 Task: In the  document Scarlett.docx change page color to  'Blue'. Add link on bottom left corner of the sheet: 'in.pinterest.com' Insert page numer on bottom of the page
Action: Mouse moved to (210, 291)
Screenshot: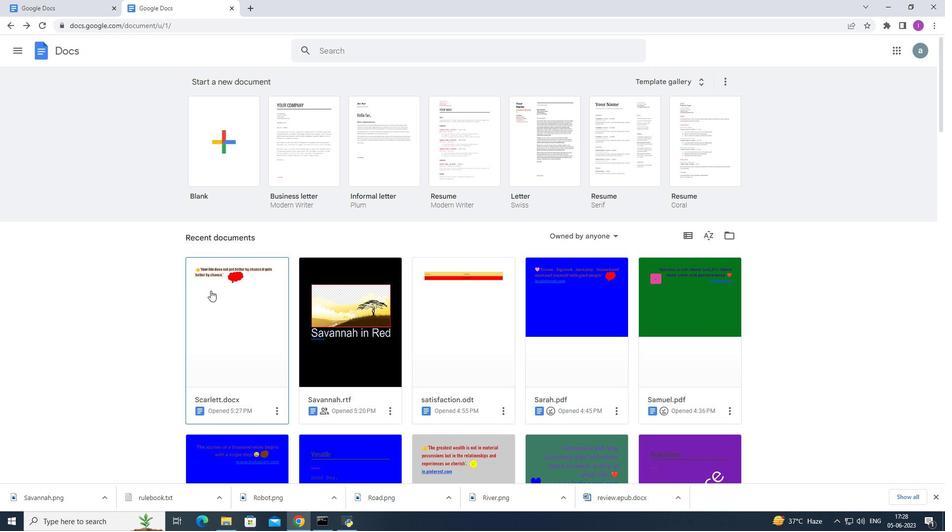 
Action: Mouse pressed left at (210, 291)
Screenshot: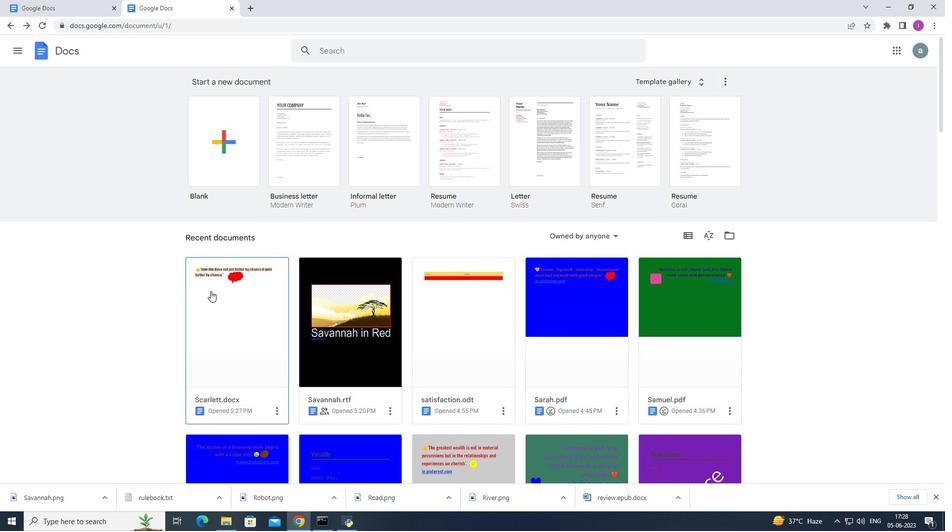 
Action: Mouse moved to (32, 56)
Screenshot: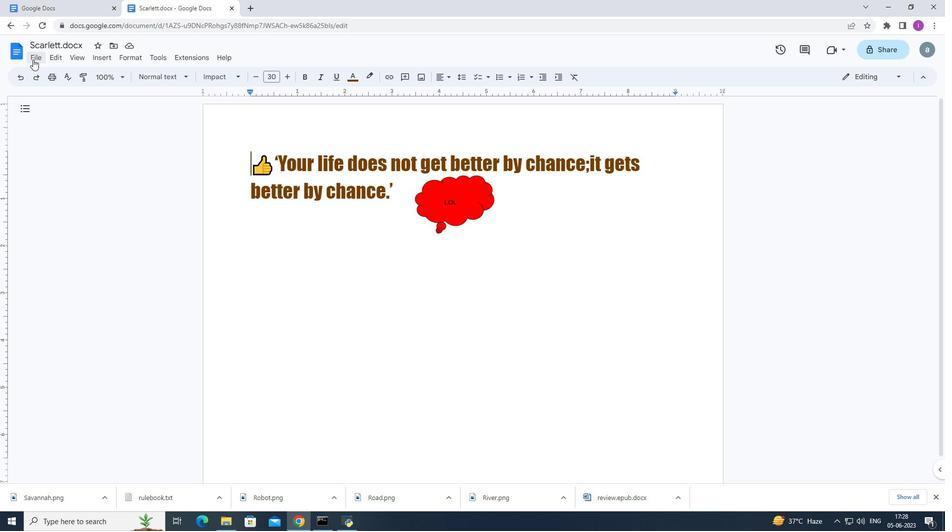 
Action: Mouse pressed left at (32, 56)
Screenshot: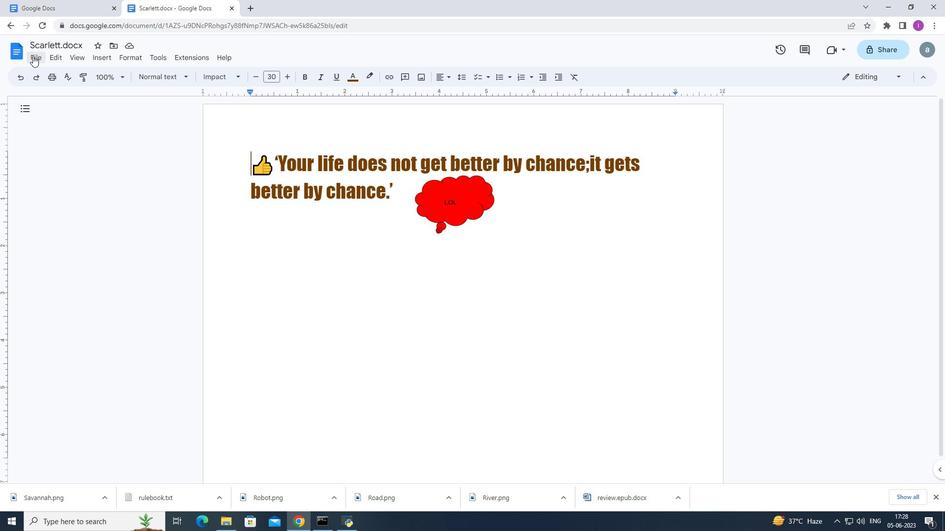 
Action: Mouse moved to (73, 327)
Screenshot: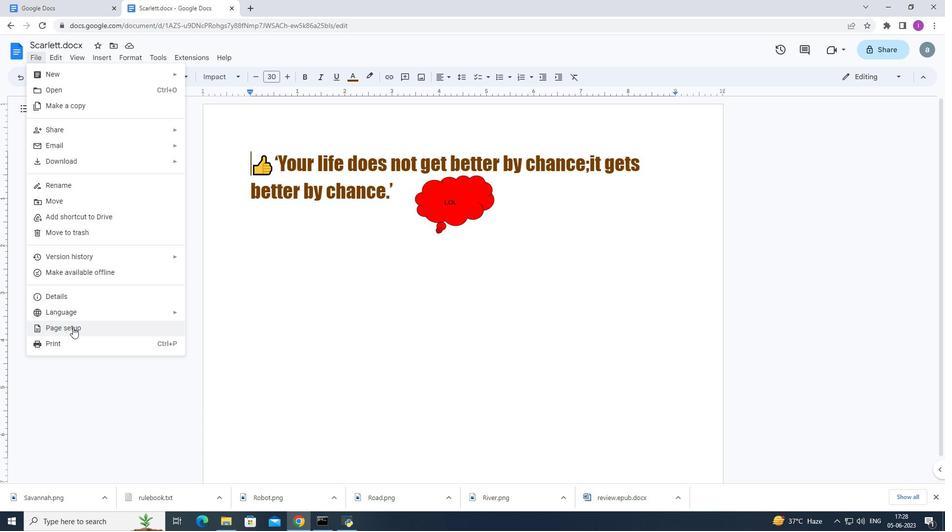 
Action: Mouse pressed left at (73, 327)
Screenshot: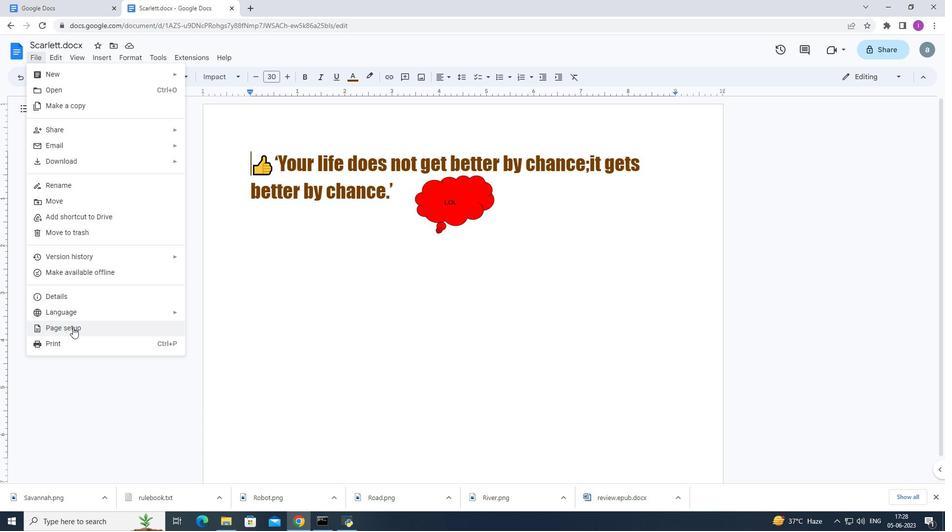 
Action: Mouse moved to (399, 320)
Screenshot: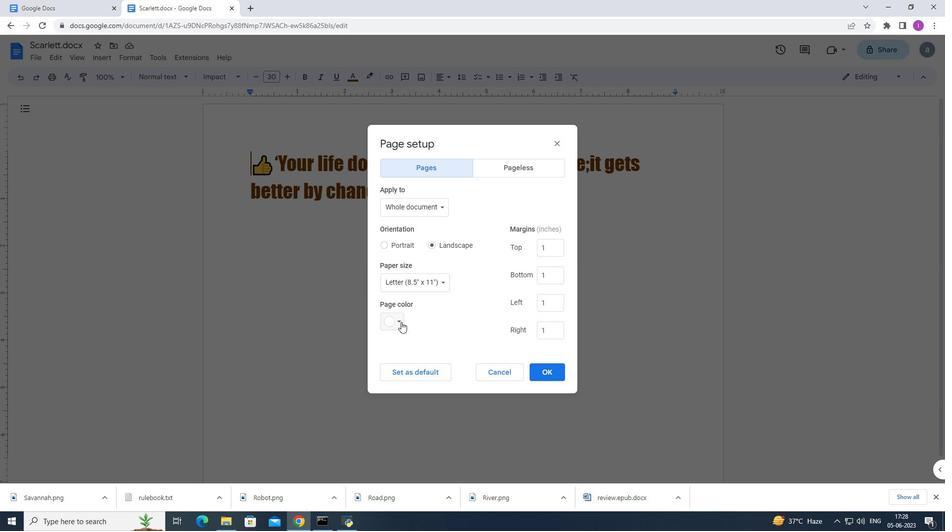 
Action: Mouse pressed left at (399, 320)
Screenshot: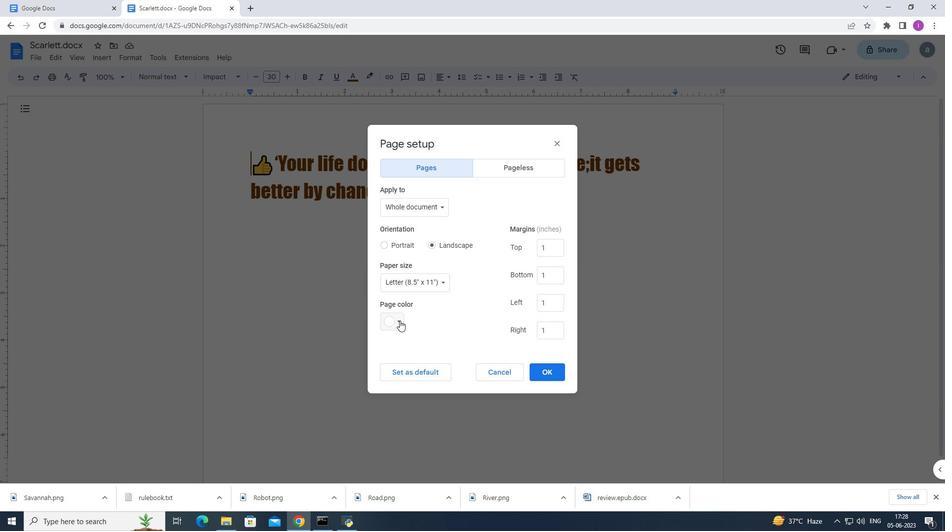 
Action: Mouse moved to (470, 353)
Screenshot: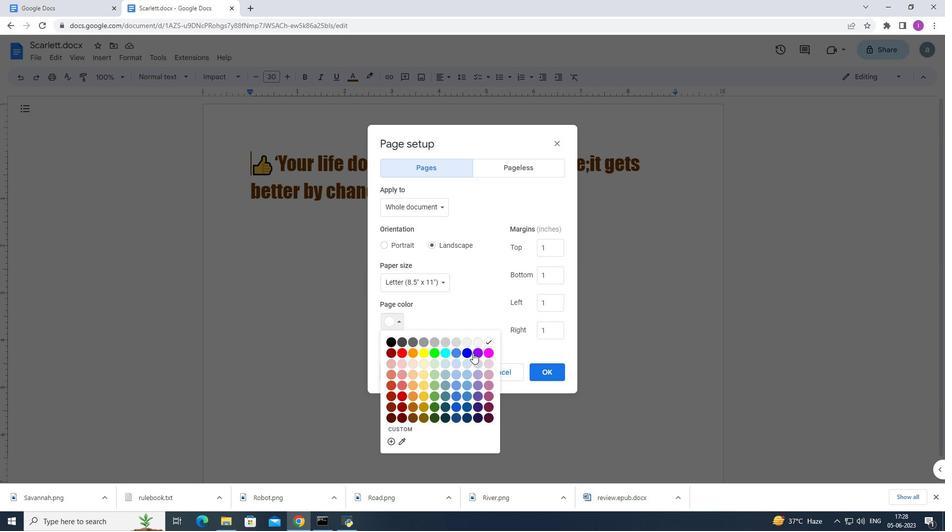 
Action: Mouse pressed left at (470, 353)
Screenshot: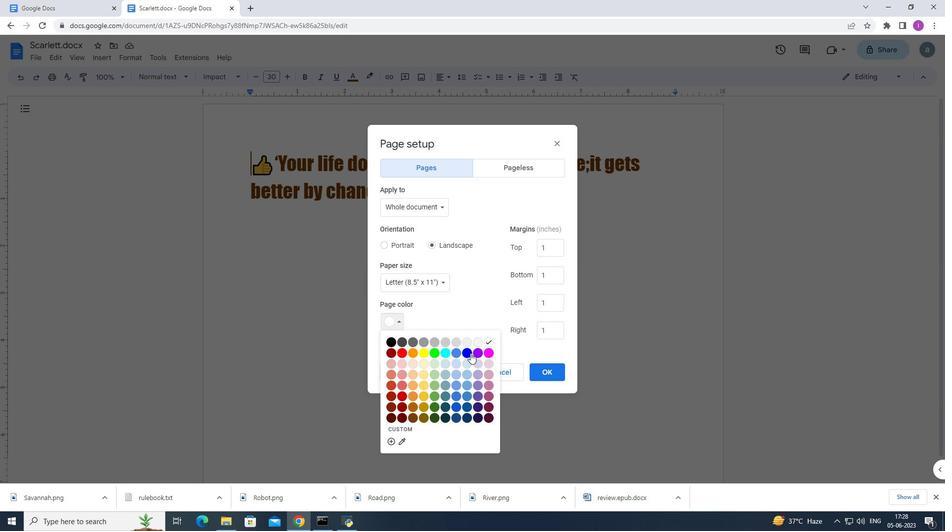
Action: Mouse moved to (543, 372)
Screenshot: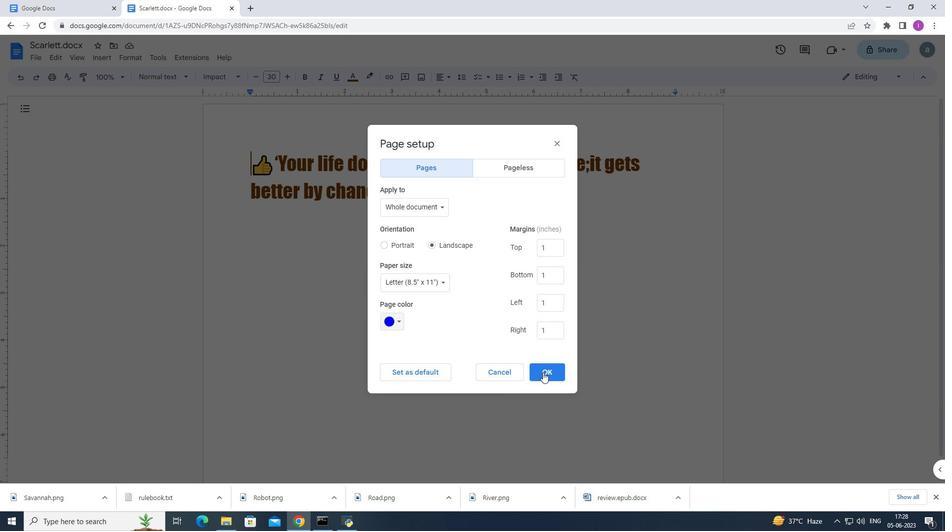 
Action: Mouse pressed left at (543, 372)
Screenshot: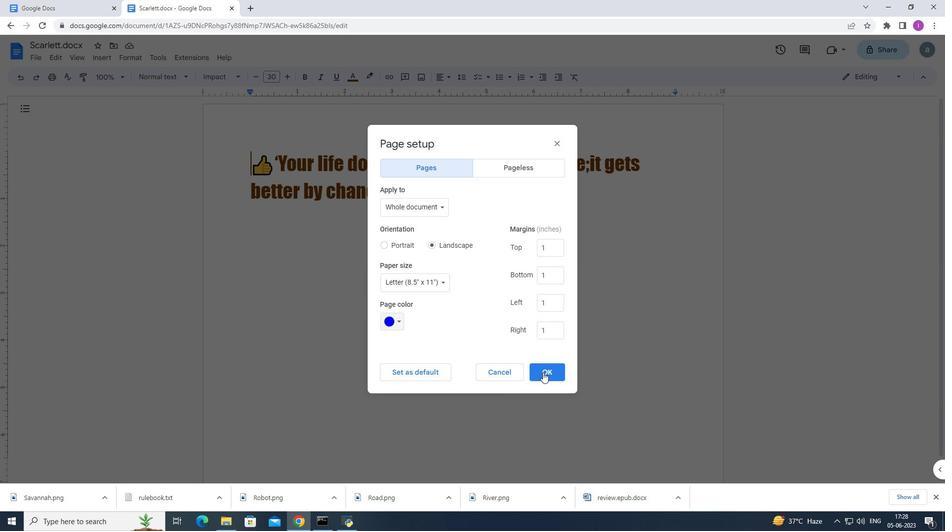 
Action: Mouse moved to (404, 194)
Screenshot: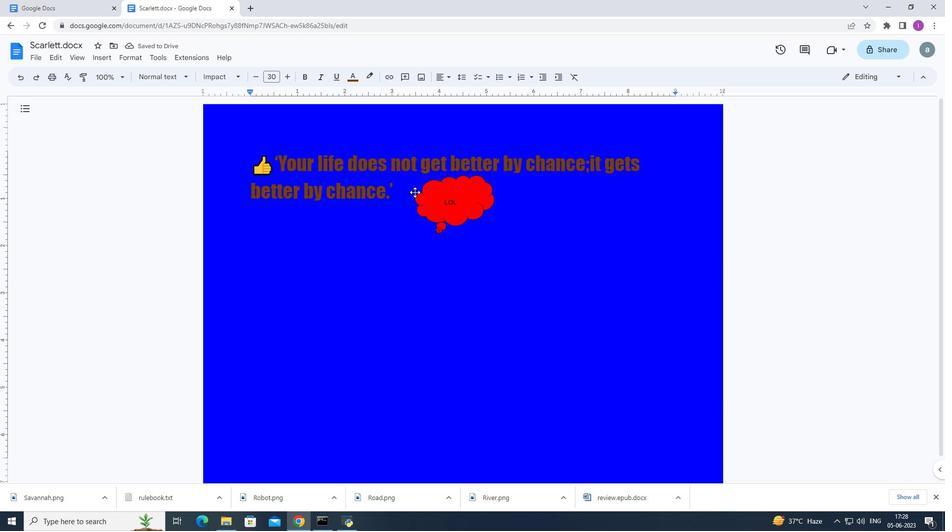 
Action: Mouse pressed left at (404, 194)
Screenshot: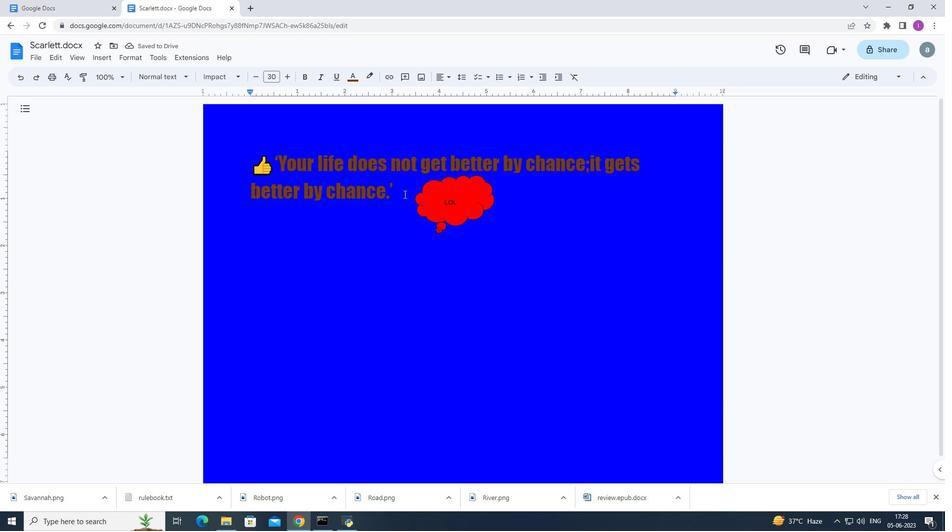 
Action: Mouse moved to (525, 190)
Screenshot: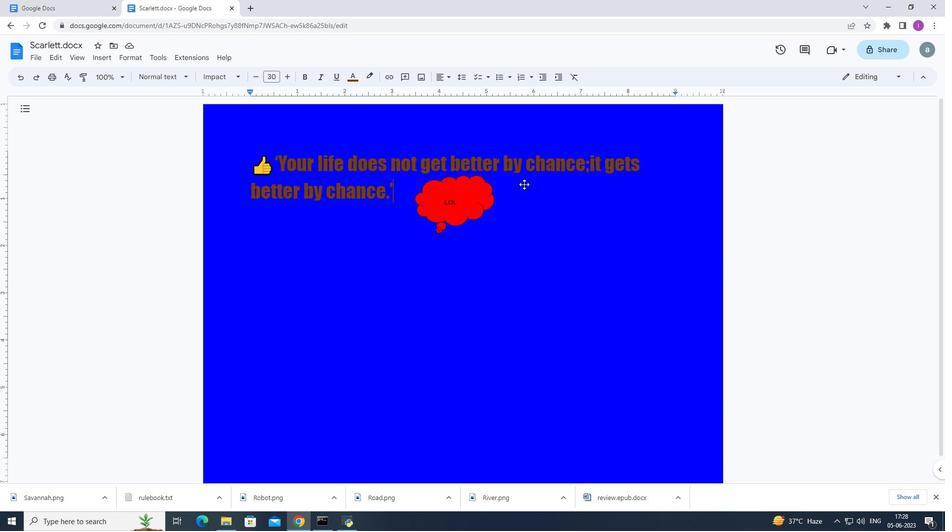 
Action: Key pressed <Key.enter>
Screenshot: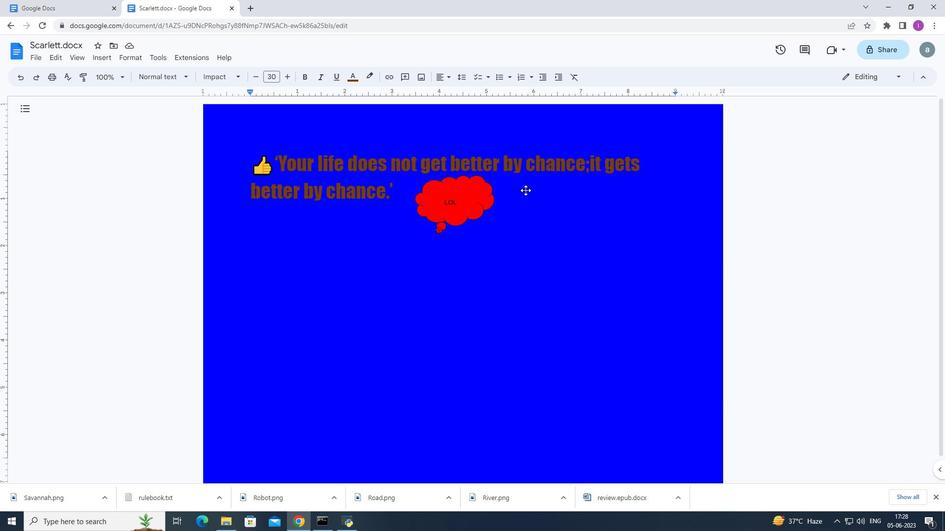 
Action: Mouse moved to (111, 58)
Screenshot: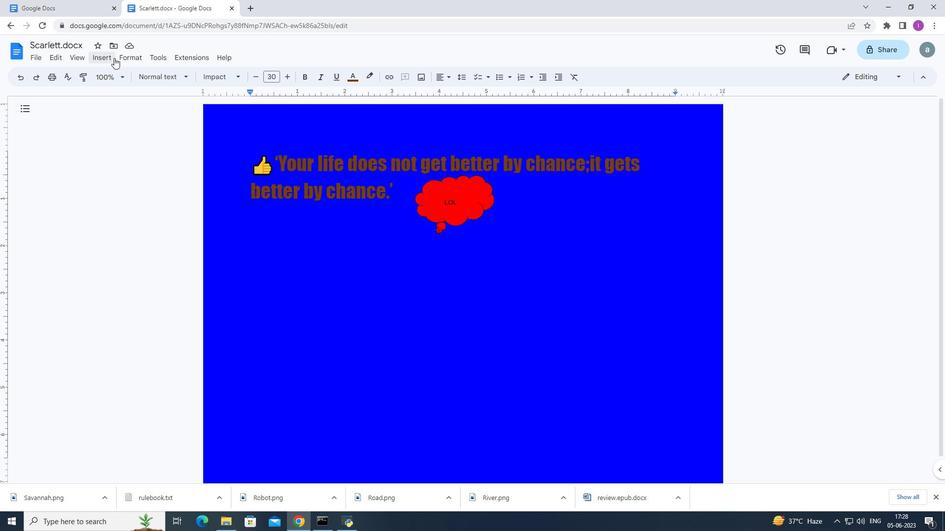 
Action: Mouse pressed left at (111, 58)
Screenshot: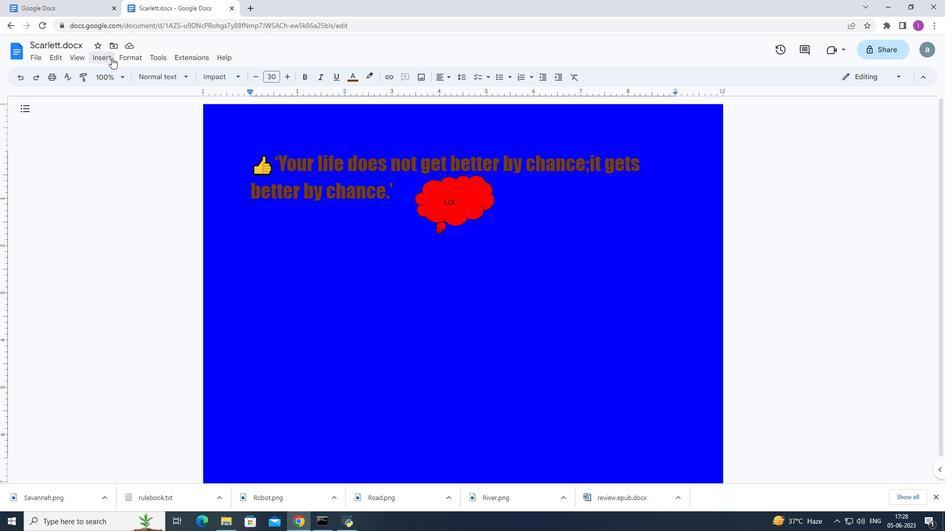 
Action: Mouse moved to (119, 357)
Screenshot: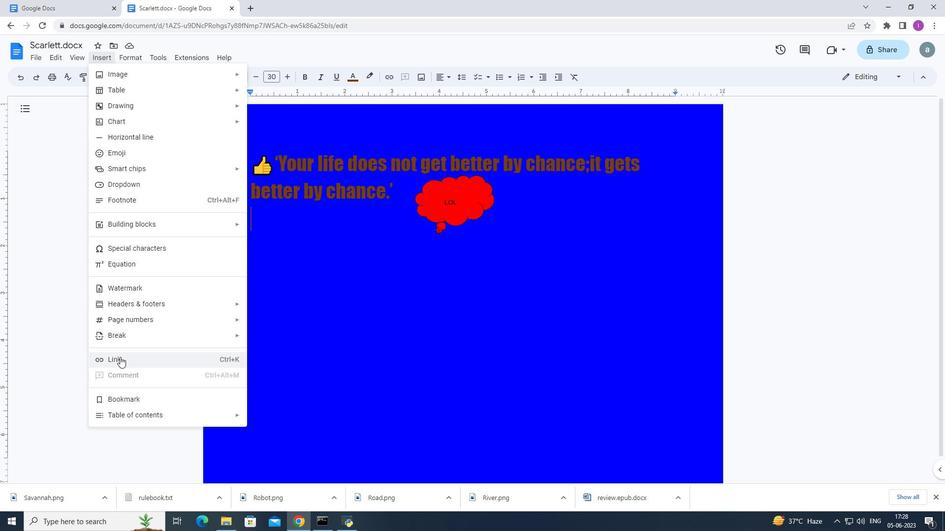 
Action: Mouse pressed left at (119, 357)
Screenshot: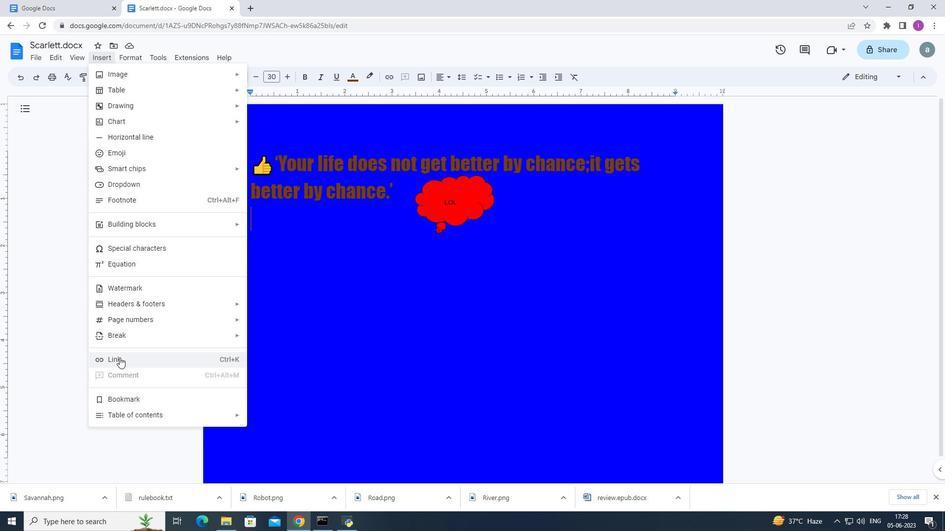
Action: Mouse moved to (192, 338)
Screenshot: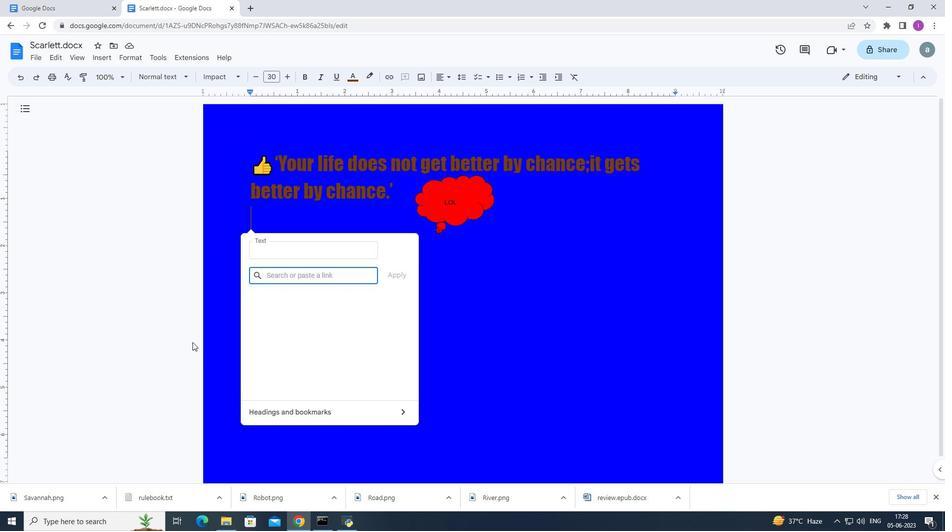 
Action: Key pressed in.pinterest.com
Screenshot: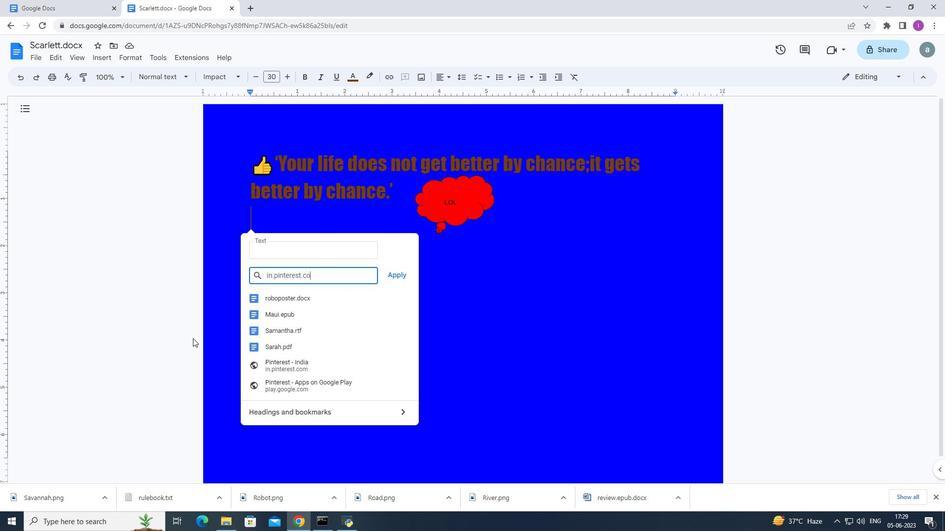 
Action: Mouse moved to (395, 271)
Screenshot: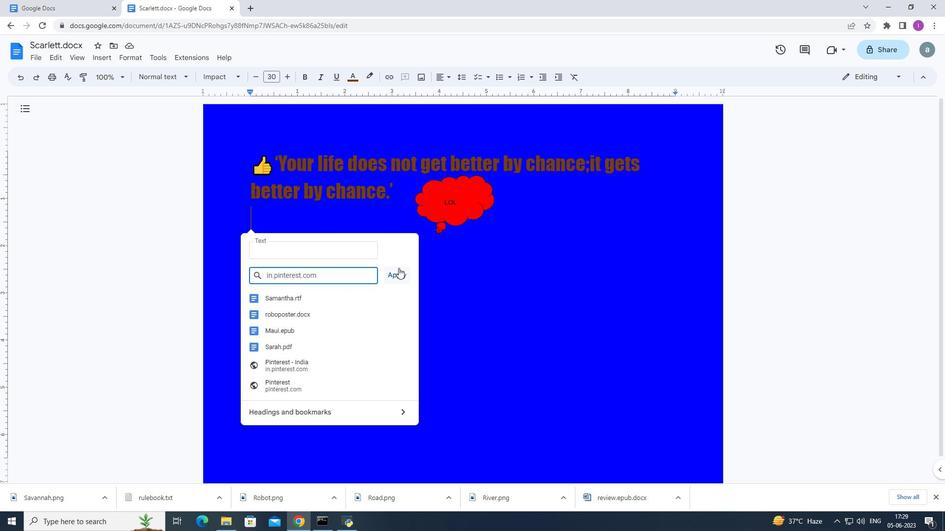
Action: Mouse pressed left at (395, 271)
Screenshot: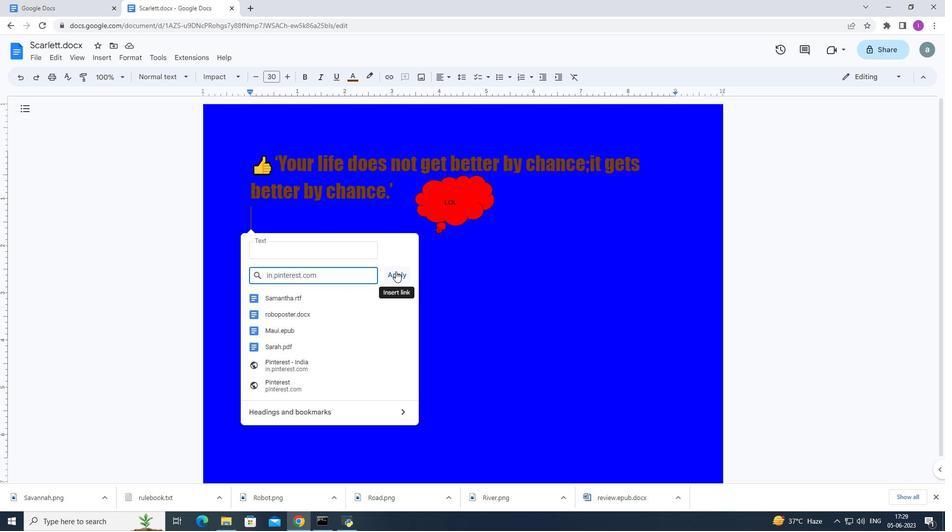 
Action: Mouse moved to (112, 60)
Screenshot: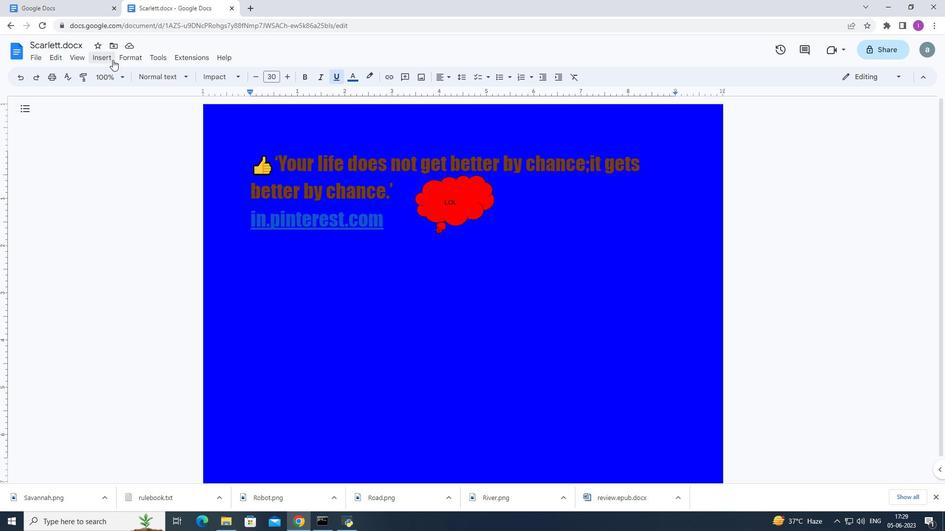 
Action: Mouse pressed left at (112, 60)
Screenshot: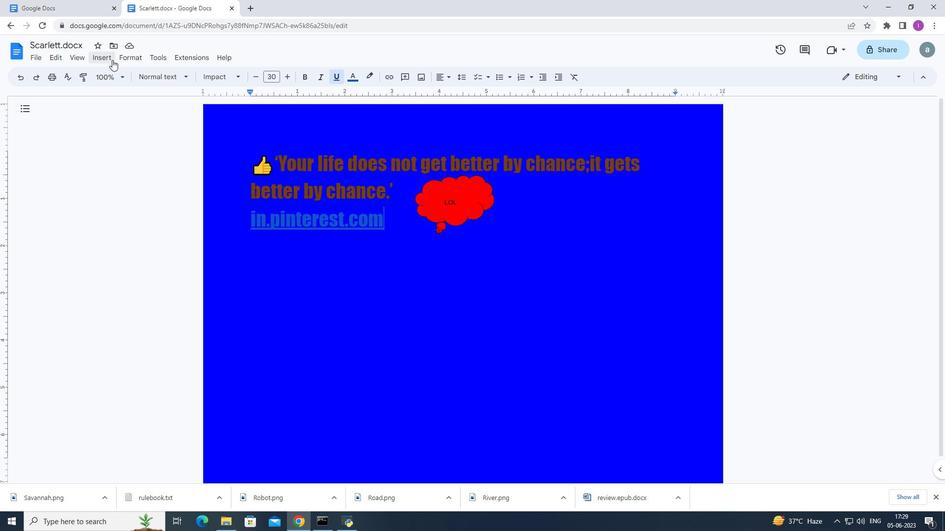 
Action: Mouse moved to (147, 316)
Screenshot: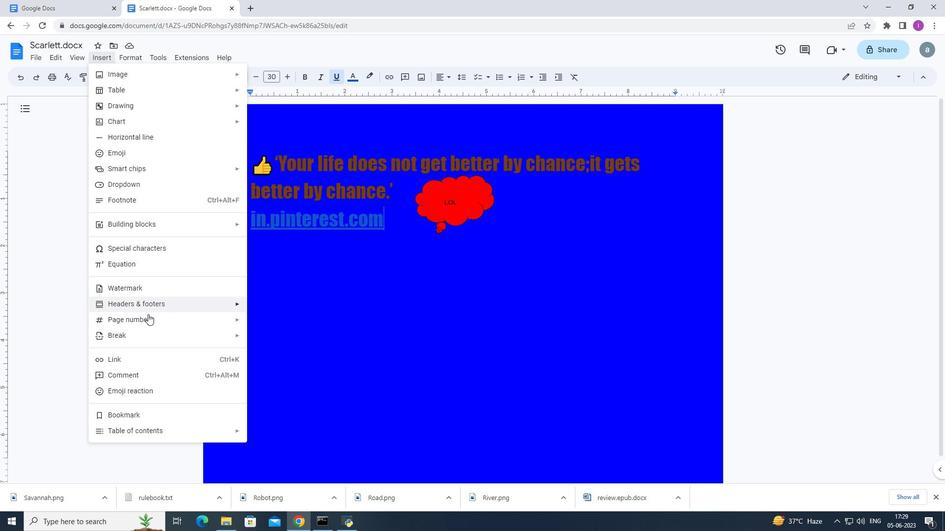 
Action: Mouse pressed left at (147, 316)
Screenshot: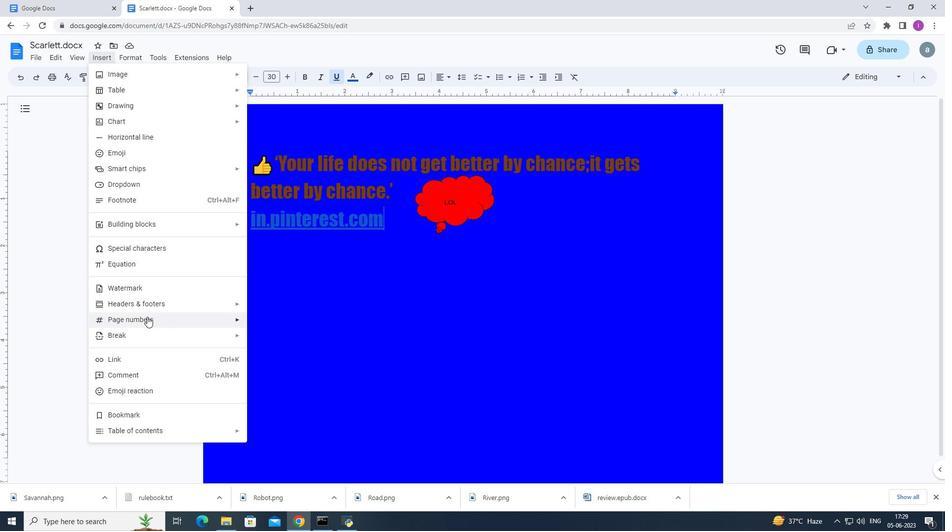 
Action: Mouse moved to (263, 342)
Screenshot: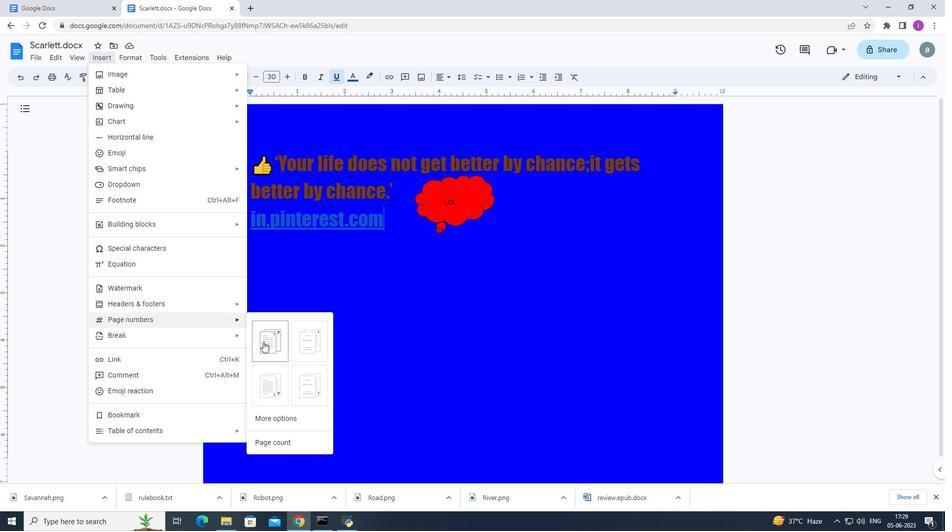 
Action: Mouse pressed left at (263, 342)
Screenshot: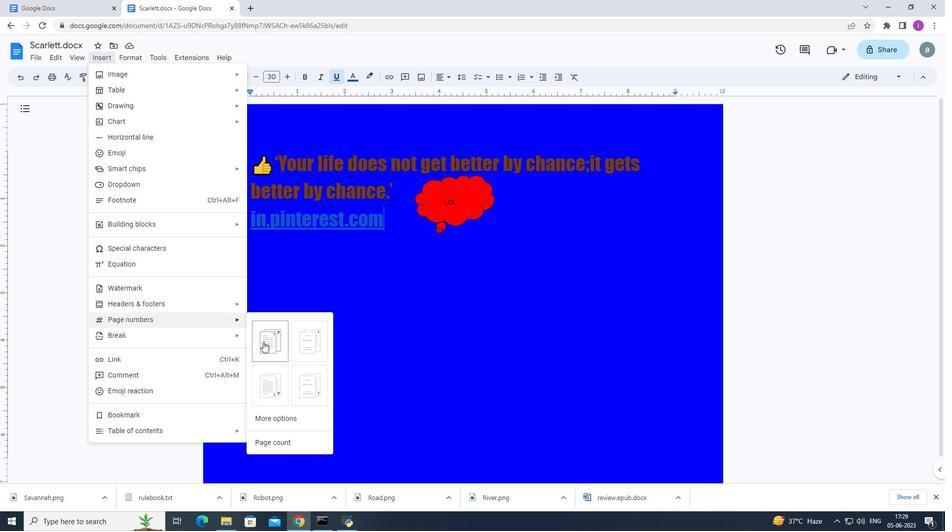 
Action: Mouse moved to (199, 222)
Screenshot: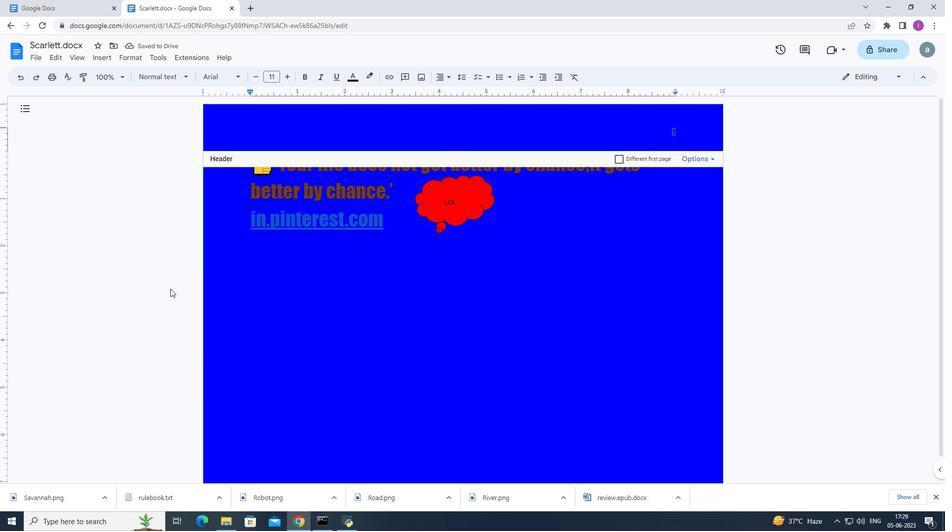 
